 Task: Enable Redfin News.
Action: Mouse moved to (1028, 118)
Screenshot: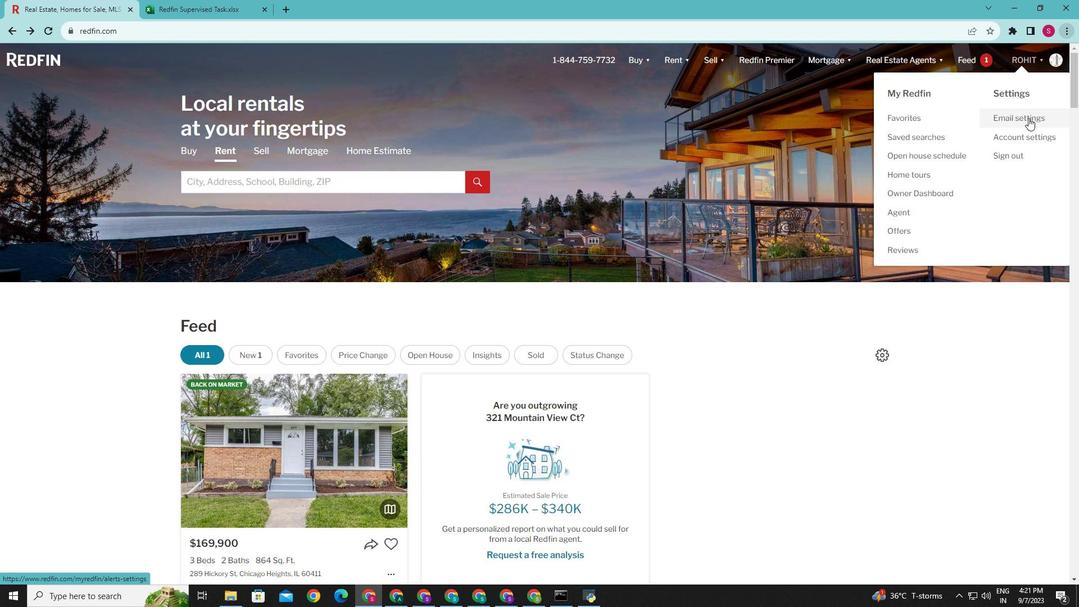 
Action: Mouse pressed left at (1028, 118)
Screenshot: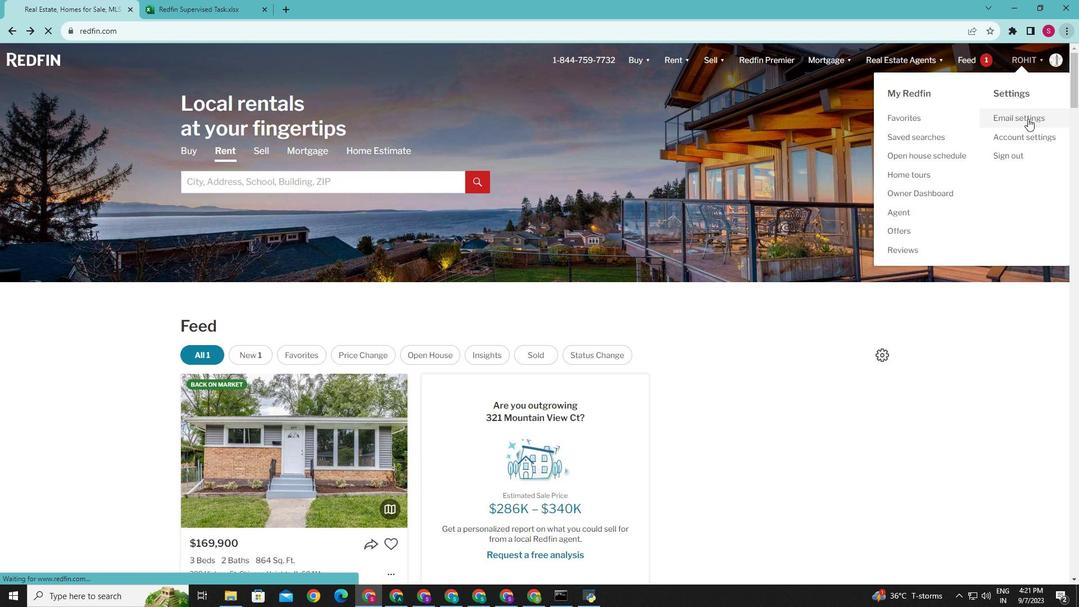 
Action: Mouse moved to (503, 397)
Screenshot: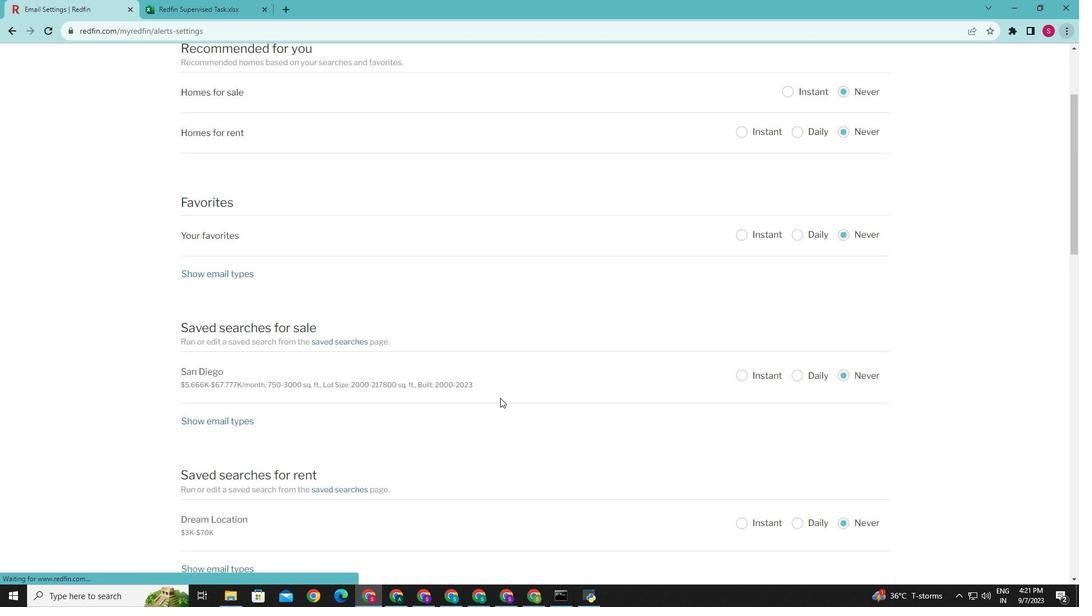 
Action: Mouse scrolled (503, 396) with delta (0, 0)
Screenshot: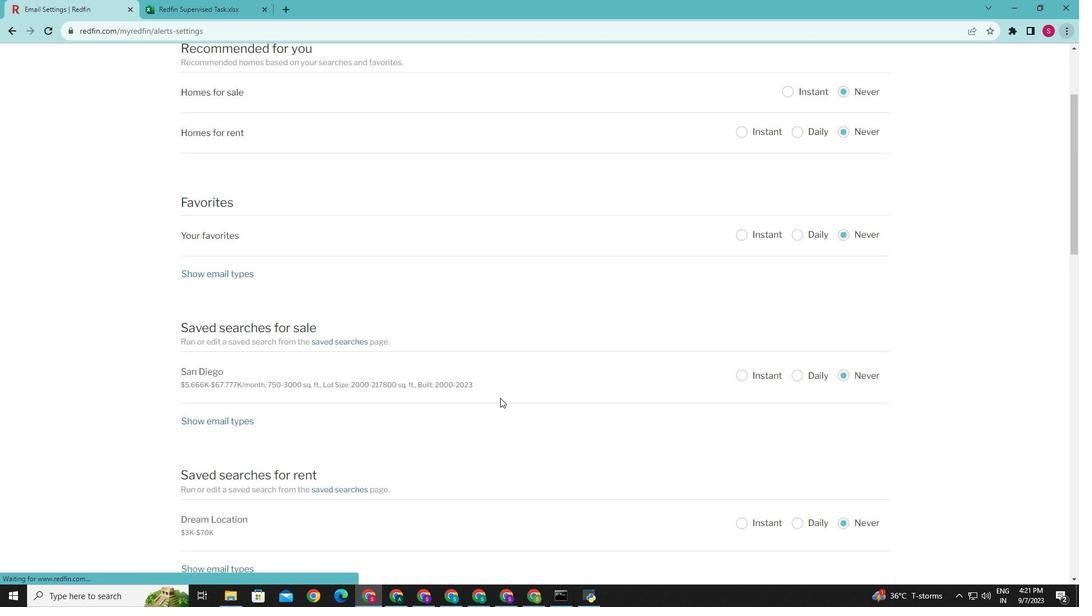 
Action: Mouse moved to (502, 398)
Screenshot: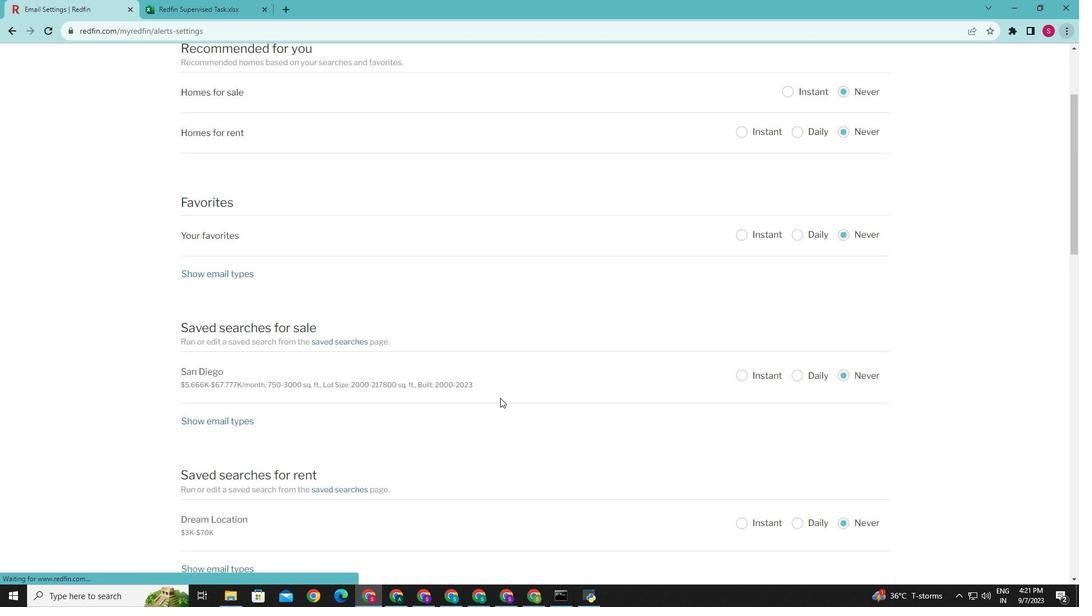 
Action: Mouse scrolled (502, 397) with delta (0, 0)
Screenshot: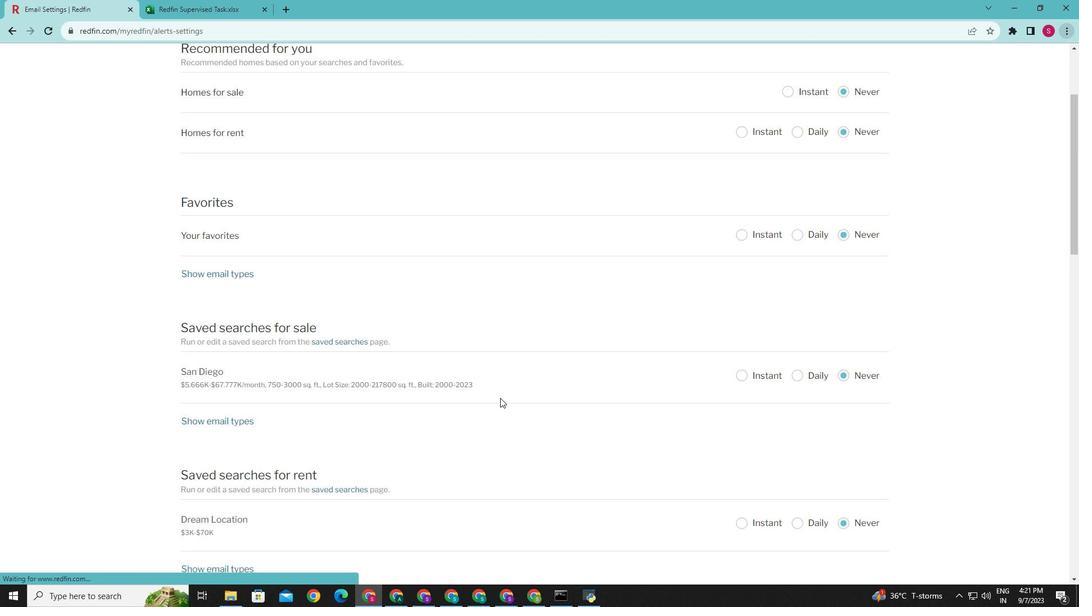 
Action: Mouse moved to (501, 398)
Screenshot: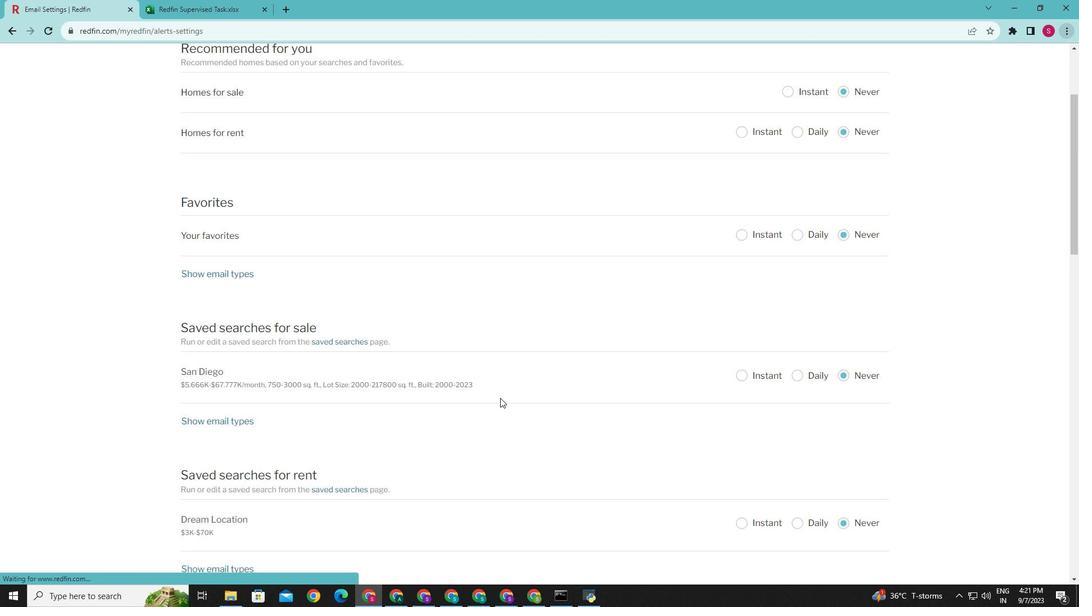 
Action: Mouse scrolled (501, 397) with delta (0, 0)
Screenshot: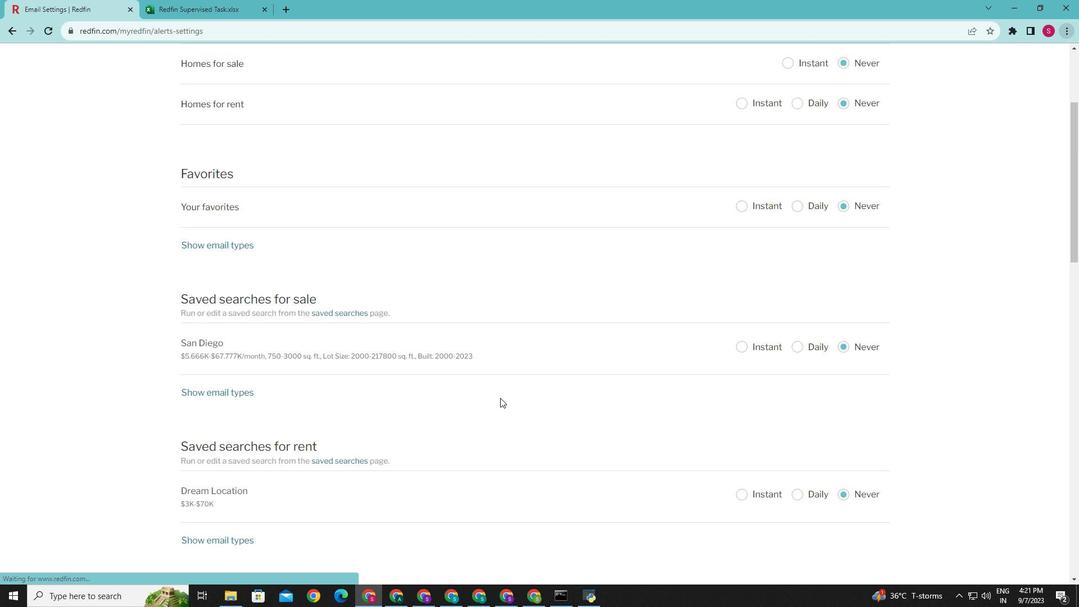 
Action: Mouse moved to (500, 398)
Screenshot: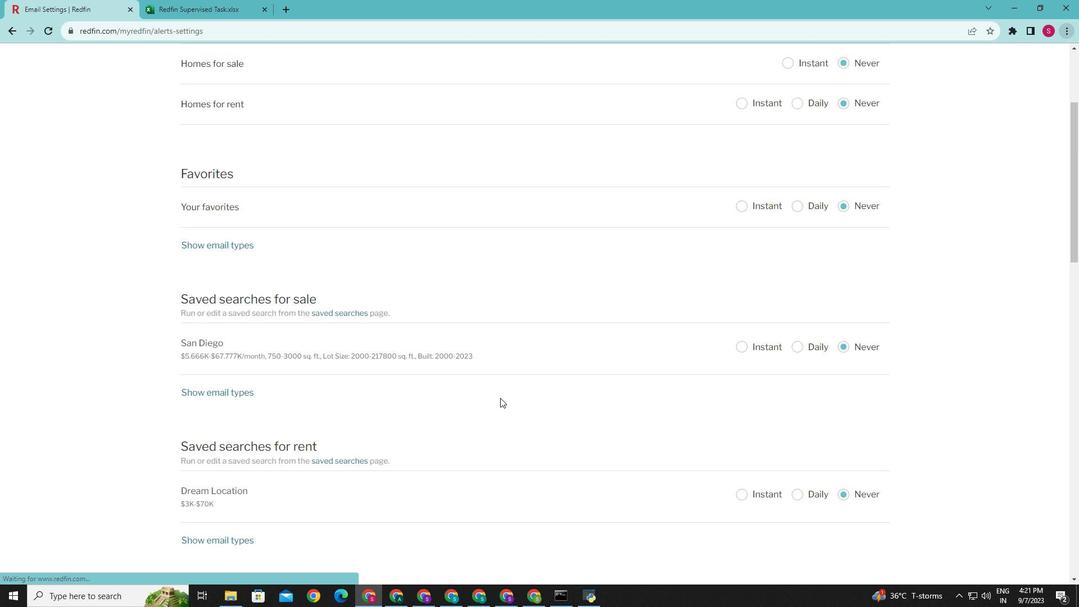 
Action: Mouse scrolled (500, 397) with delta (0, 0)
Screenshot: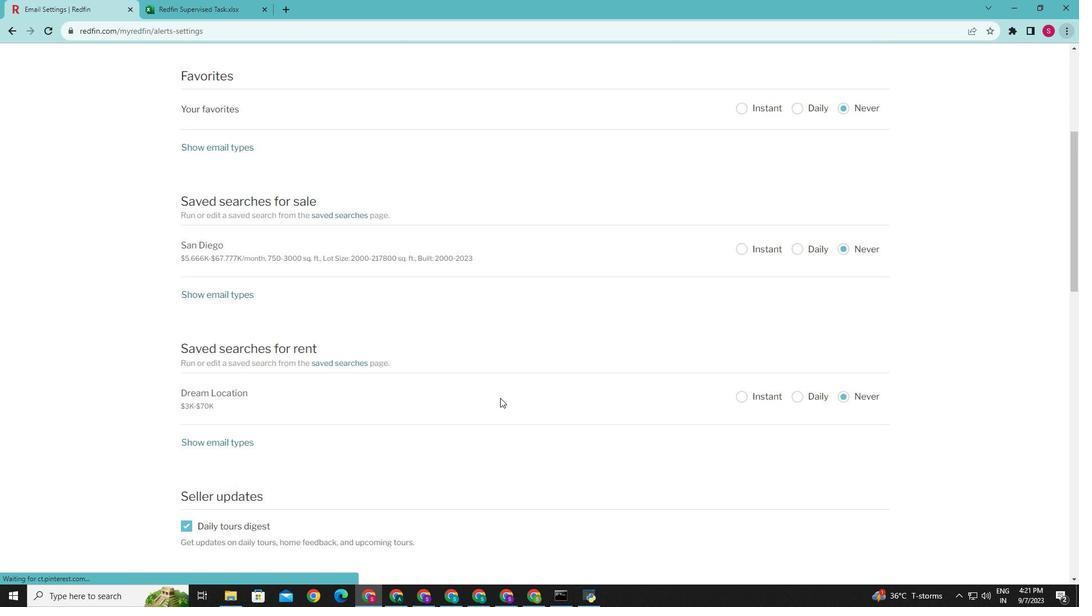 
Action: Mouse scrolled (500, 397) with delta (0, 0)
Screenshot: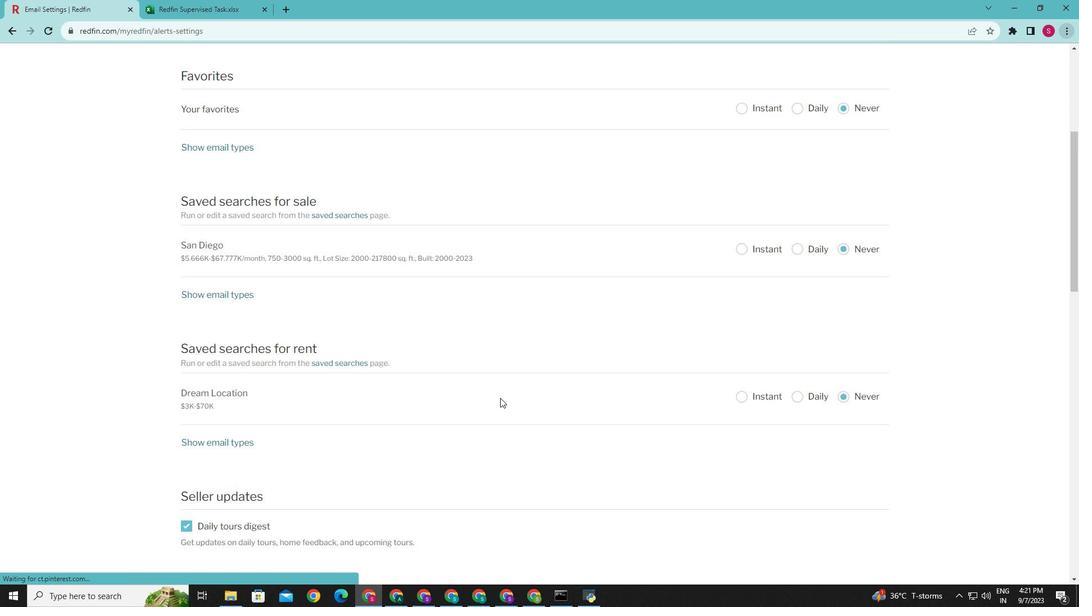 
Action: Mouse scrolled (500, 397) with delta (0, 0)
Screenshot: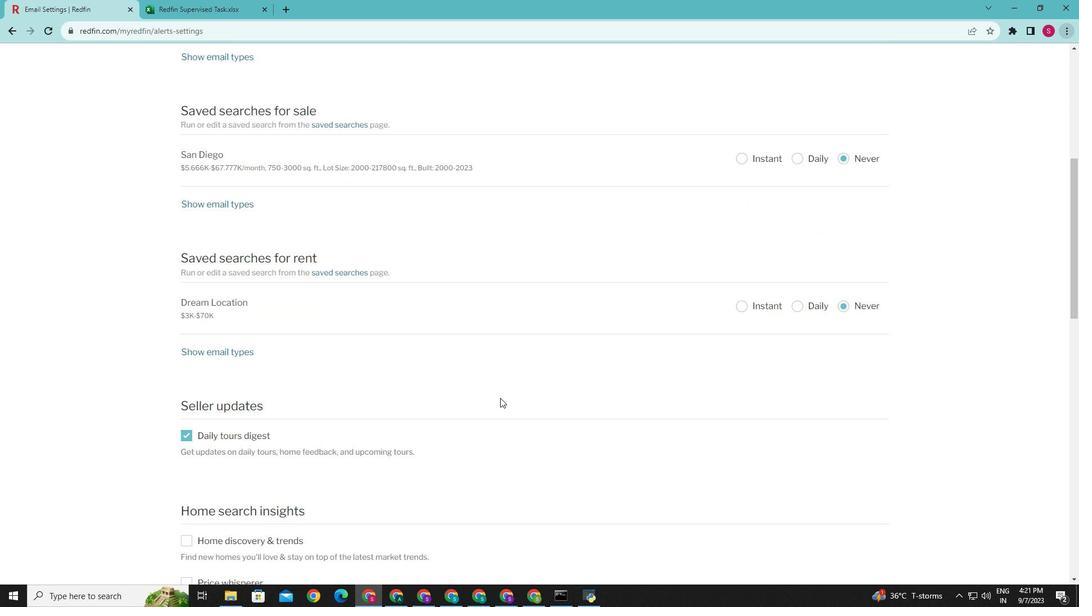 
Action: Mouse scrolled (500, 397) with delta (0, 0)
Screenshot: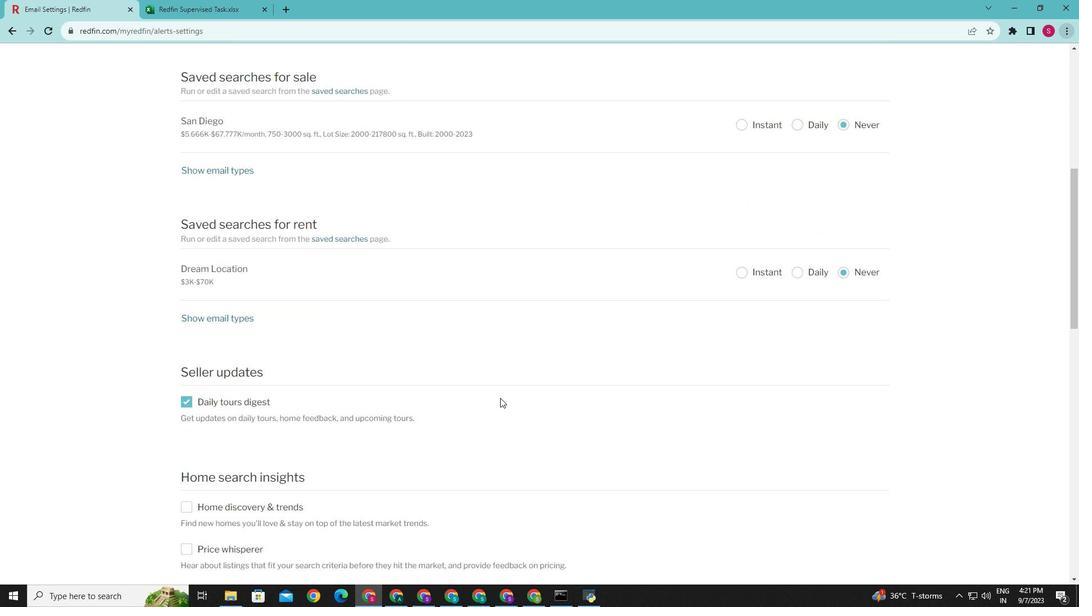 
Action: Mouse scrolled (500, 397) with delta (0, 0)
Screenshot: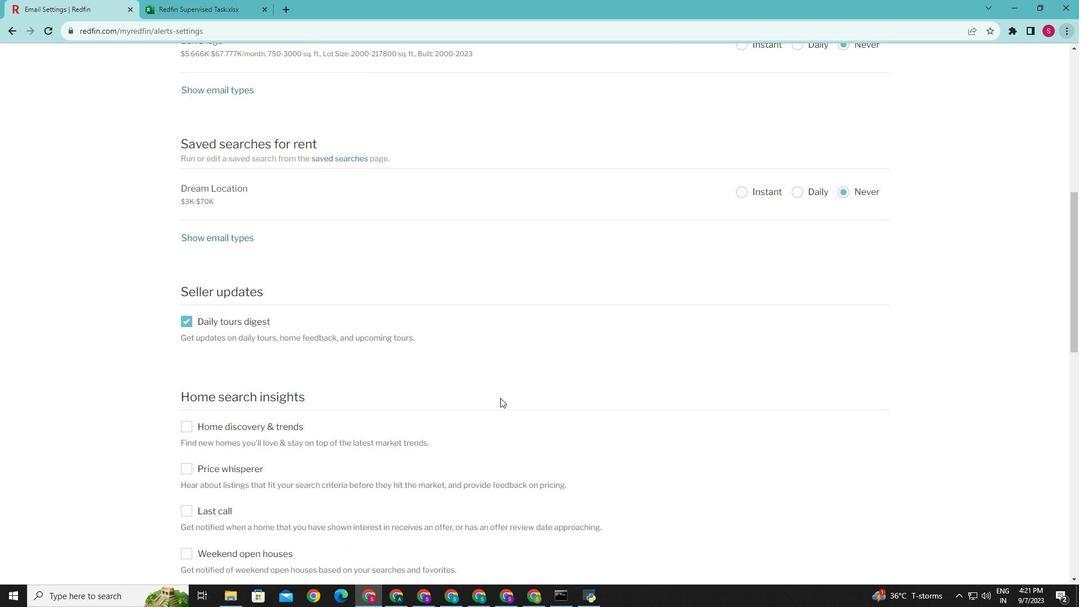
Action: Mouse scrolled (500, 397) with delta (0, 0)
Screenshot: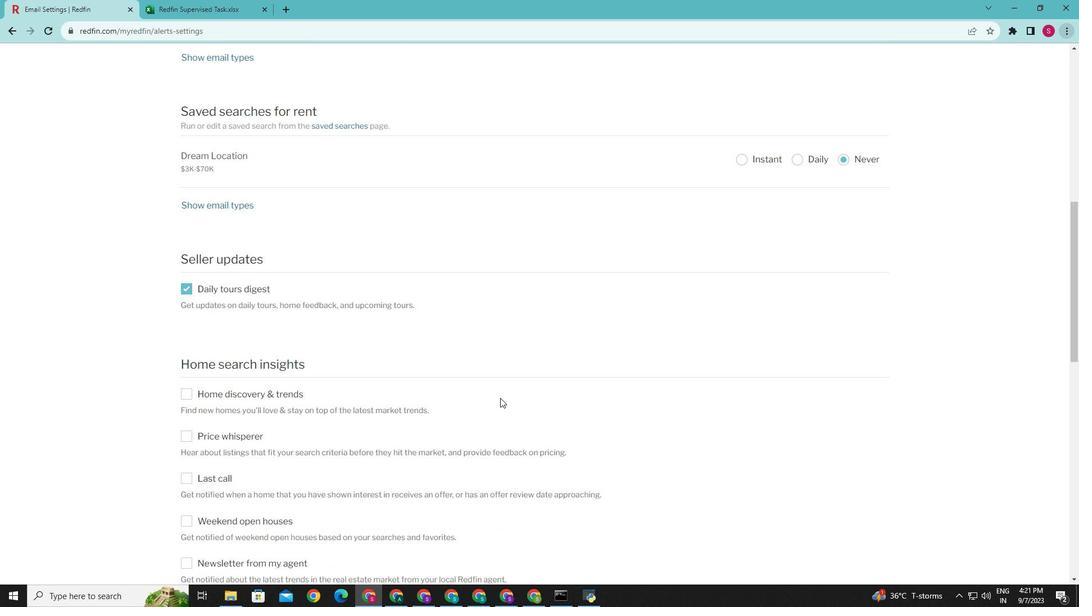 
Action: Mouse scrolled (500, 397) with delta (0, 0)
Screenshot: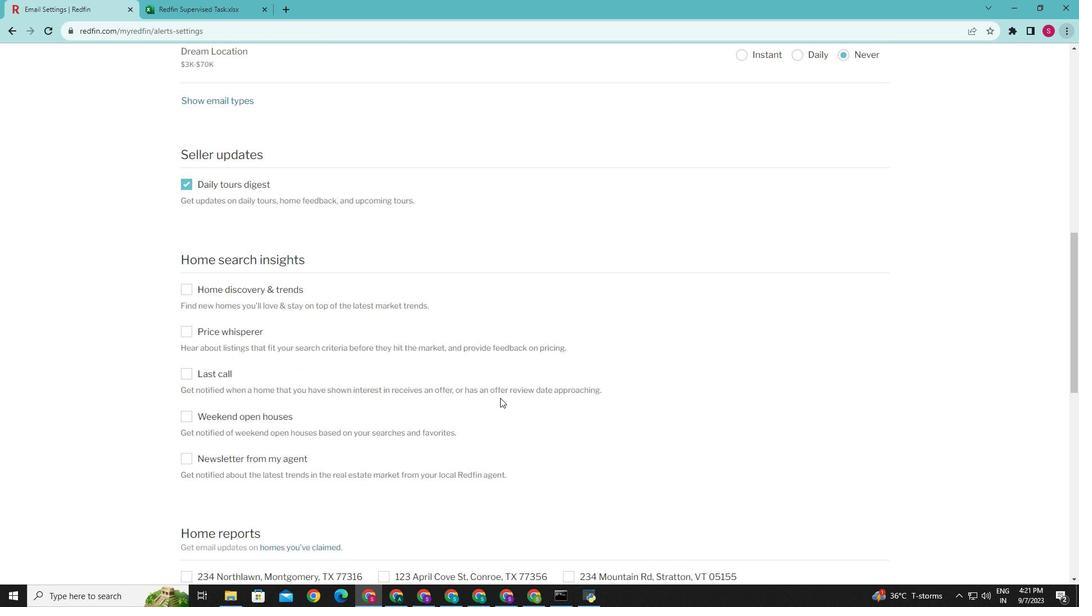 
Action: Mouse scrolled (500, 397) with delta (0, 0)
Screenshot: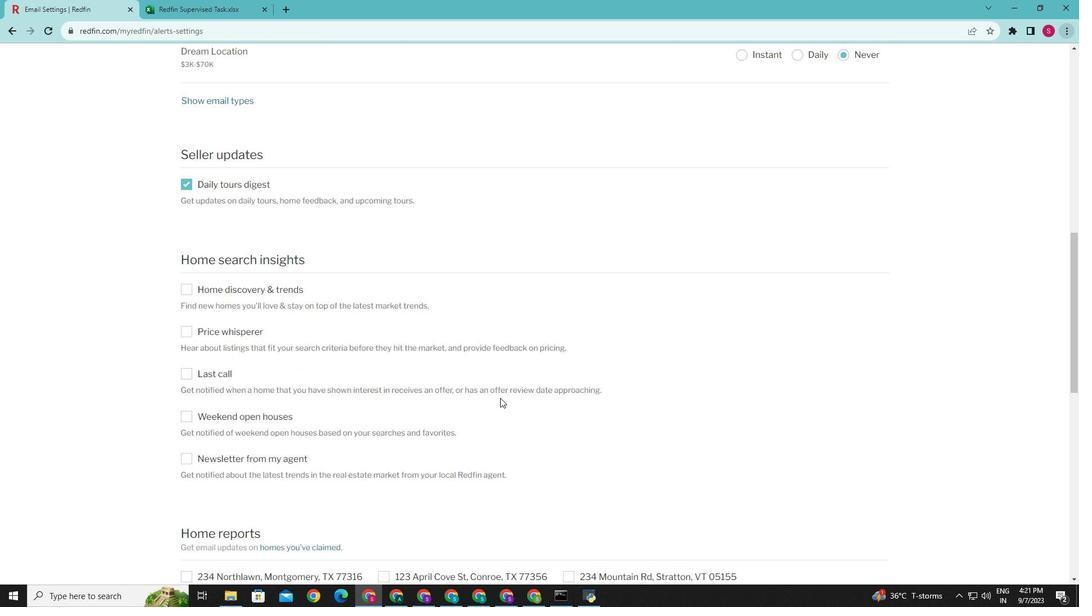 
Action: Mouse scrolled (500, 397) with delta (0, 0)
Screenshot: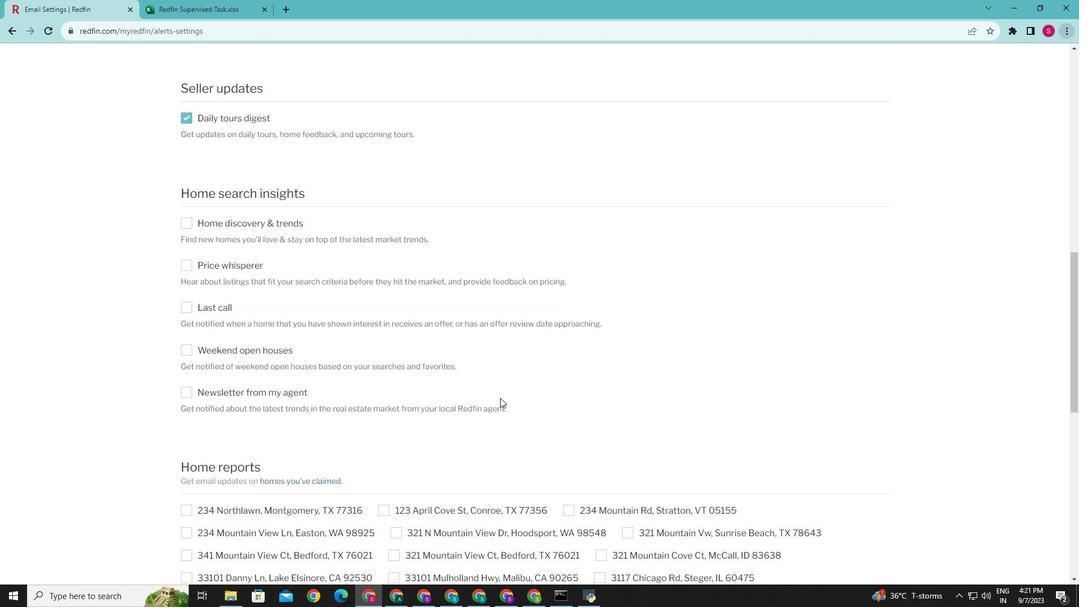 
Action: Mouse scrolled (500, 397) with delta (0, 0)
Screenshot: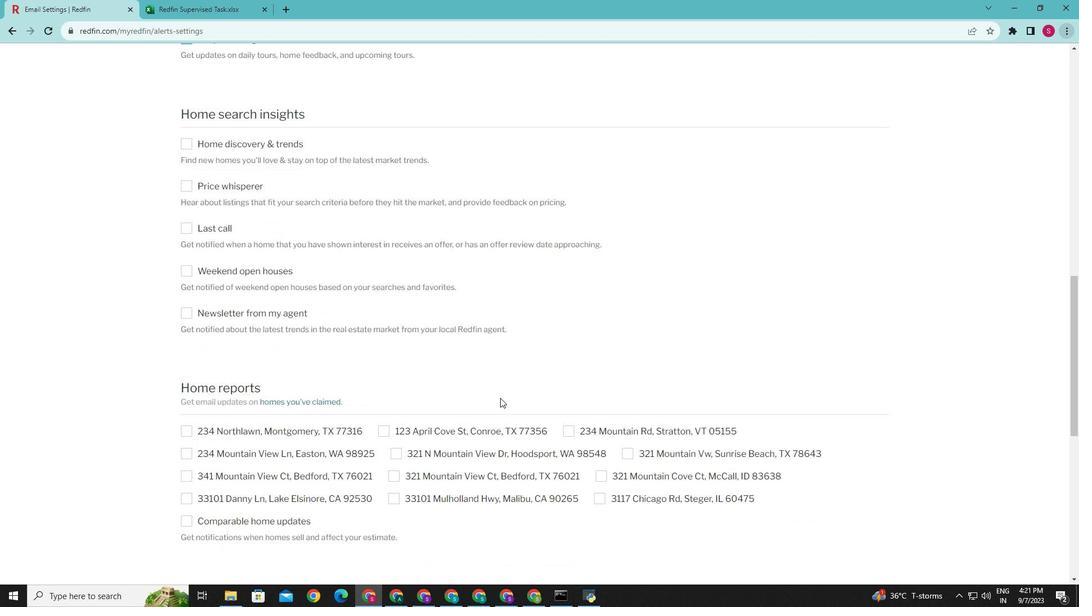 
Action: Mouse scrolled (500, 397) with delta (0, 0)
Screenshot: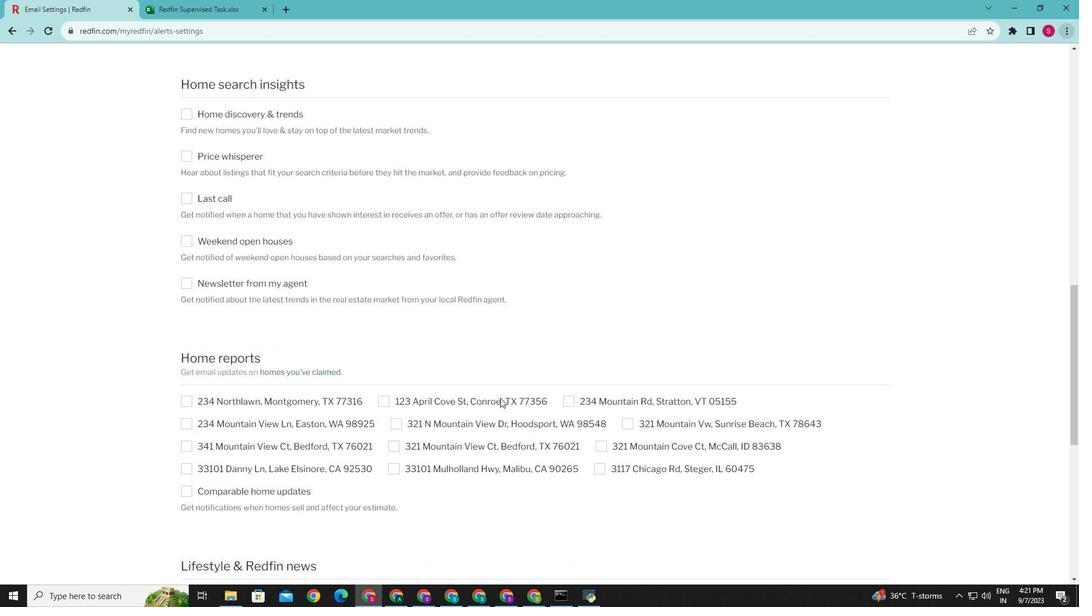 
Action: Mouse scrolled (500, 397) with delta (0, 0)
Screenshot: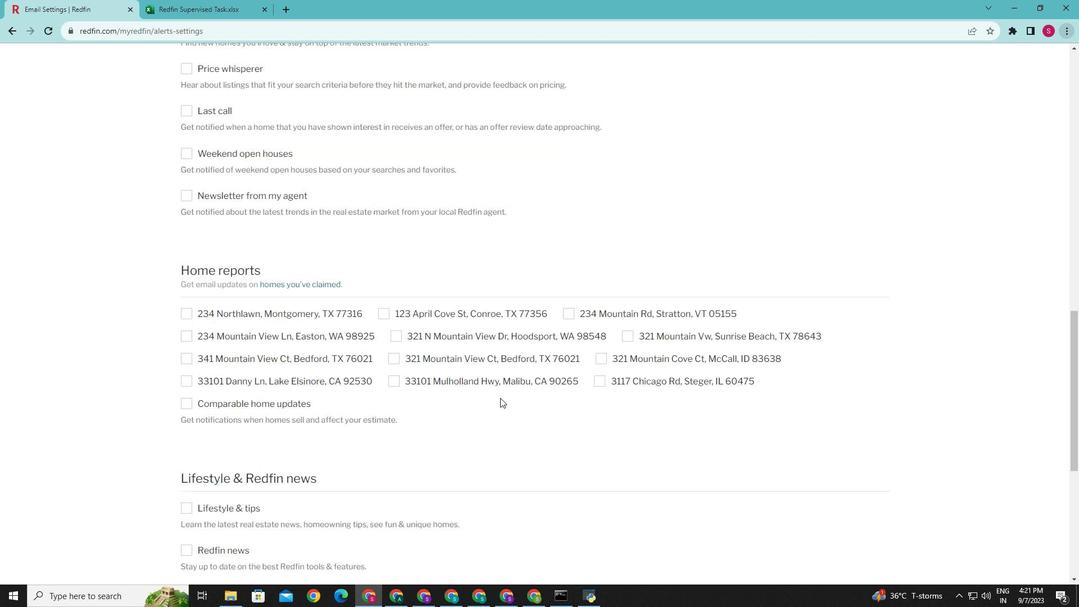 
Action: Mouse scrolled (500, 397) with delta (0, 0)
Screenshot: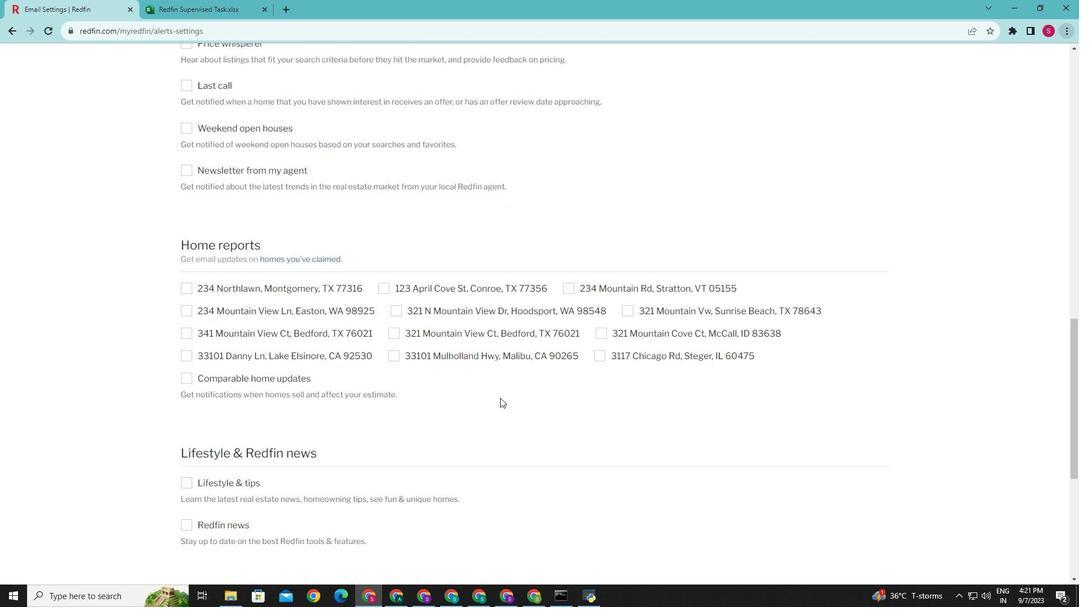 
Action: Mouse scrolled (500, 397) with delta (0, 0)
Screenshot: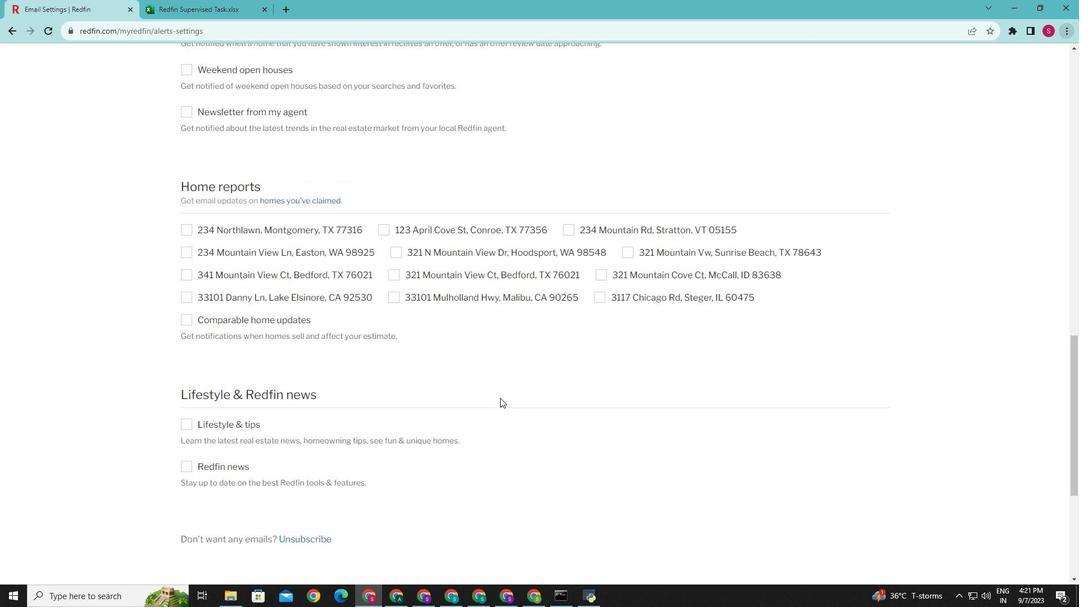 
Action: Mouse moved to (184, 465)
Screenshot: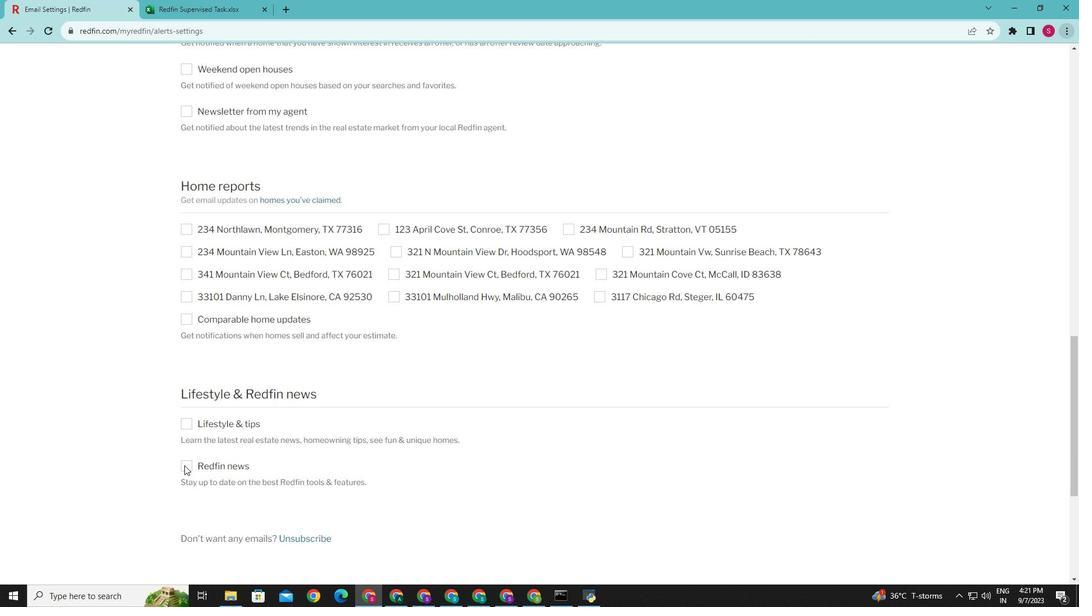 
Action: Mouse pressed left at (184, 465)
Screenshot: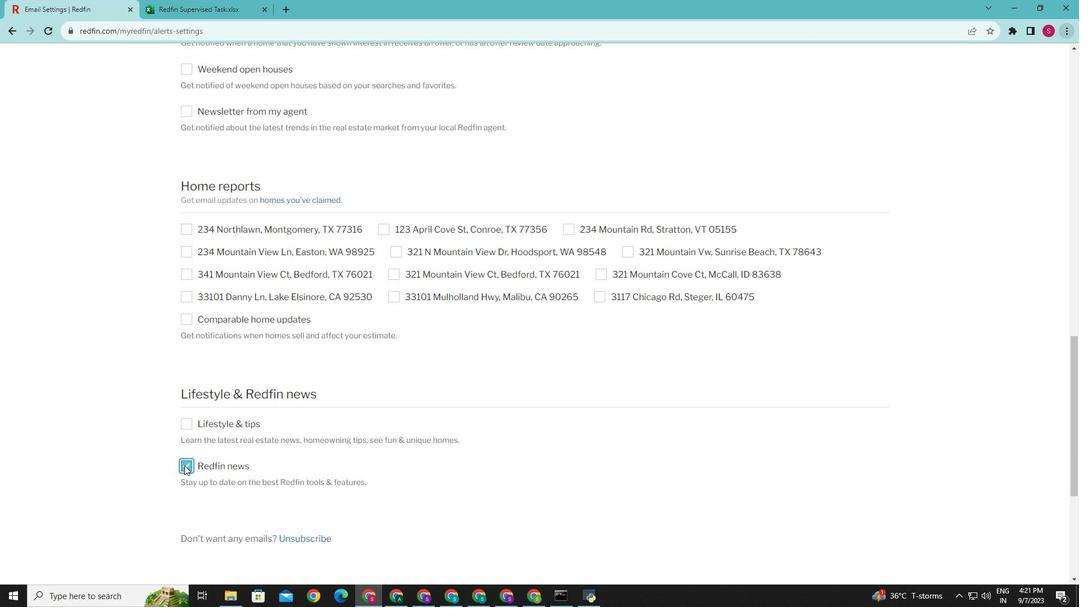 
Action: Mouse moved to (506, 376)
Screenshot: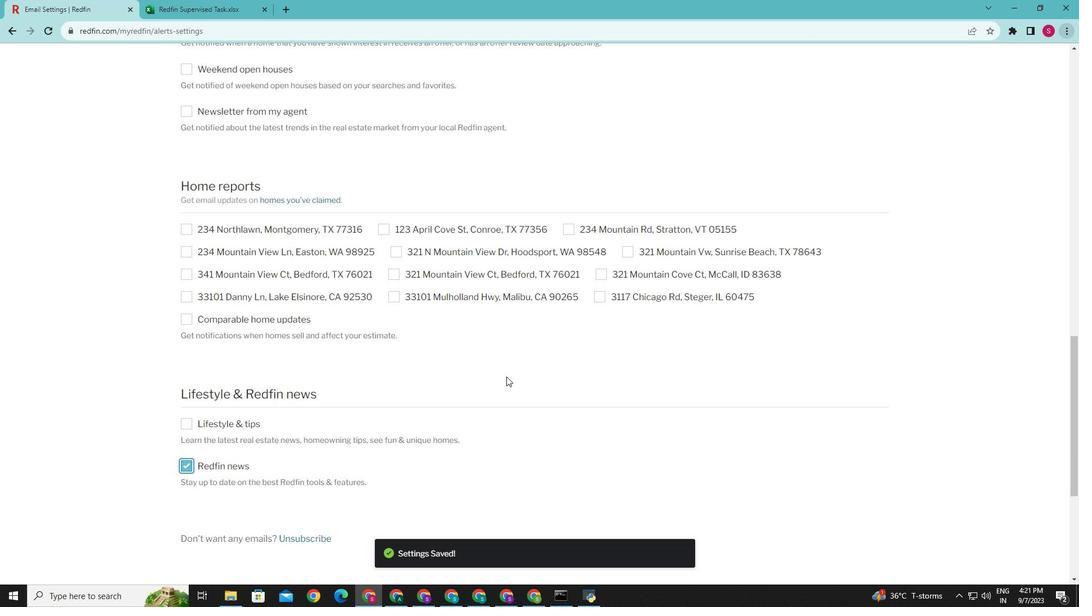 
